Task: Add La Croix Key Lime Sparkling Water 8 Pack to the cart.
Action: Mouse moved to (60, 375)
Screenshot: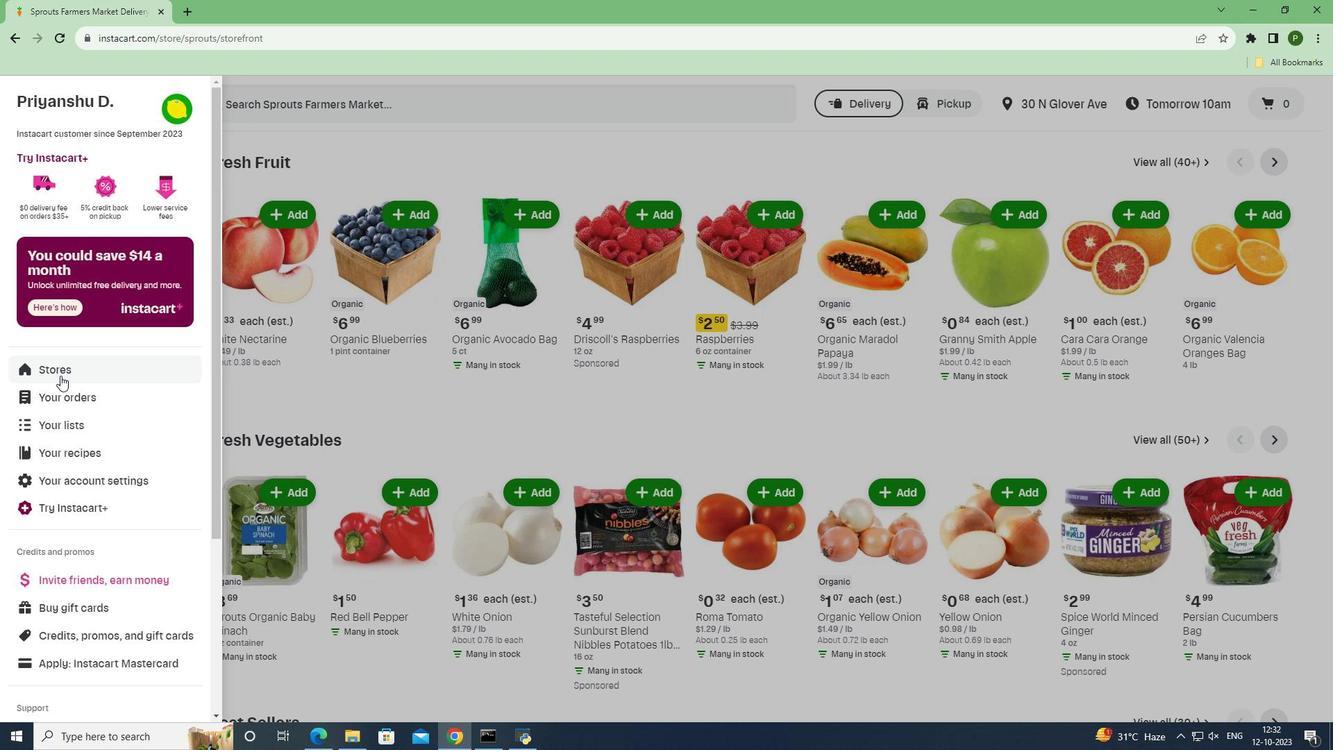 
Action: Mouse pressed left at (60, 375)
Screenshot: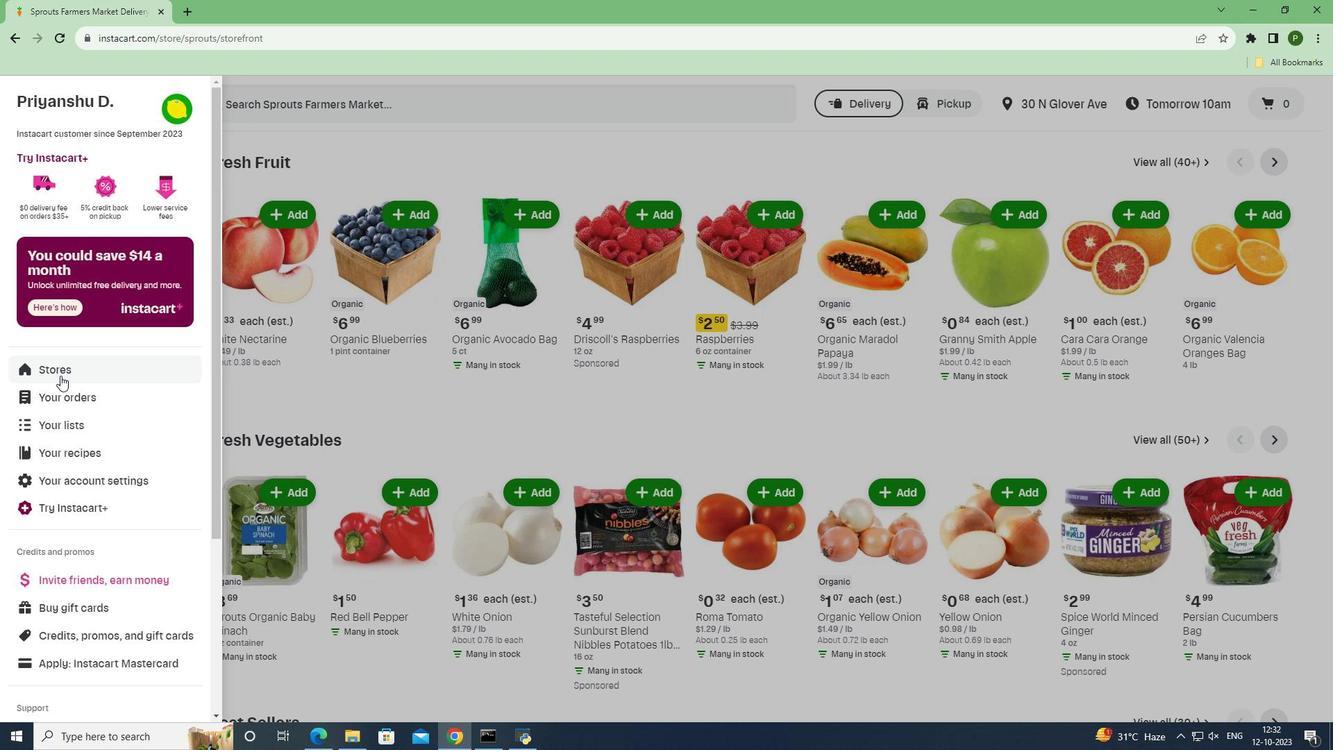 
Action: Mouse moved to (323, 161)
Screenshot: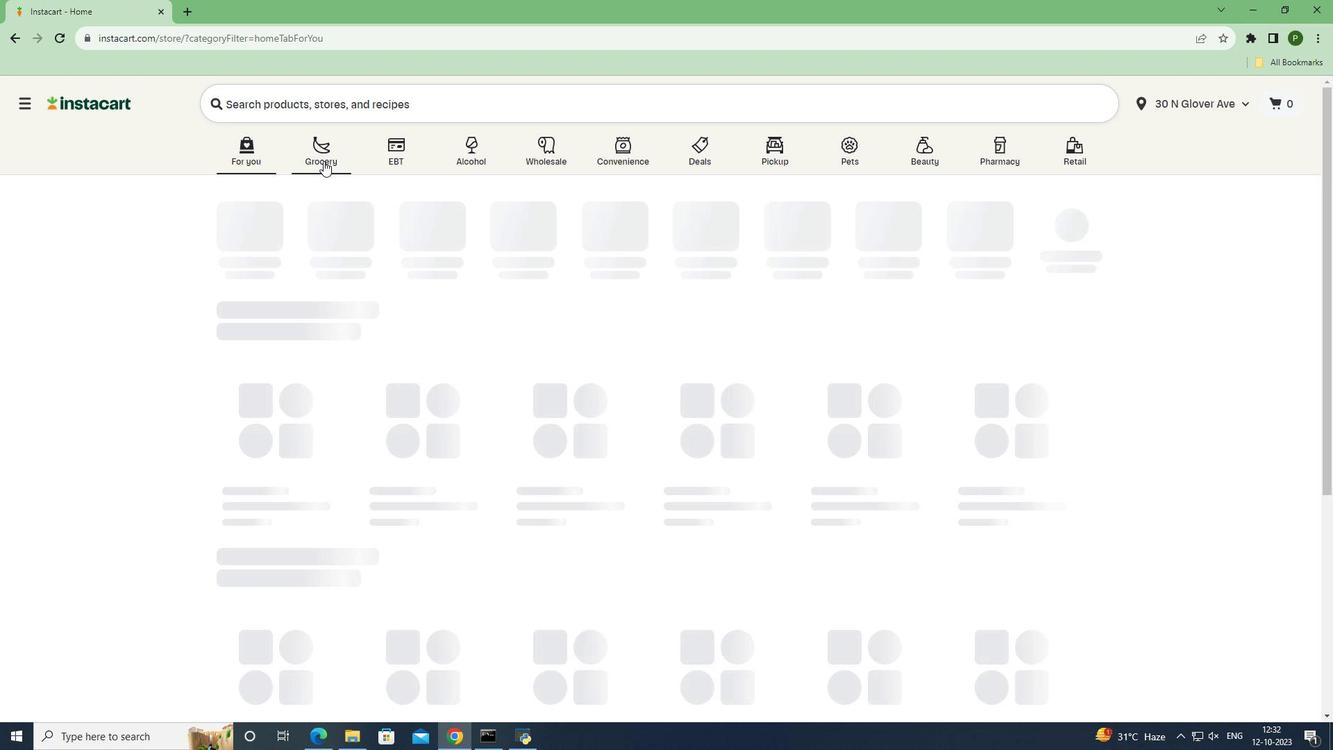 
Action: Mouse pressed left at (323, 161)
Screenshot: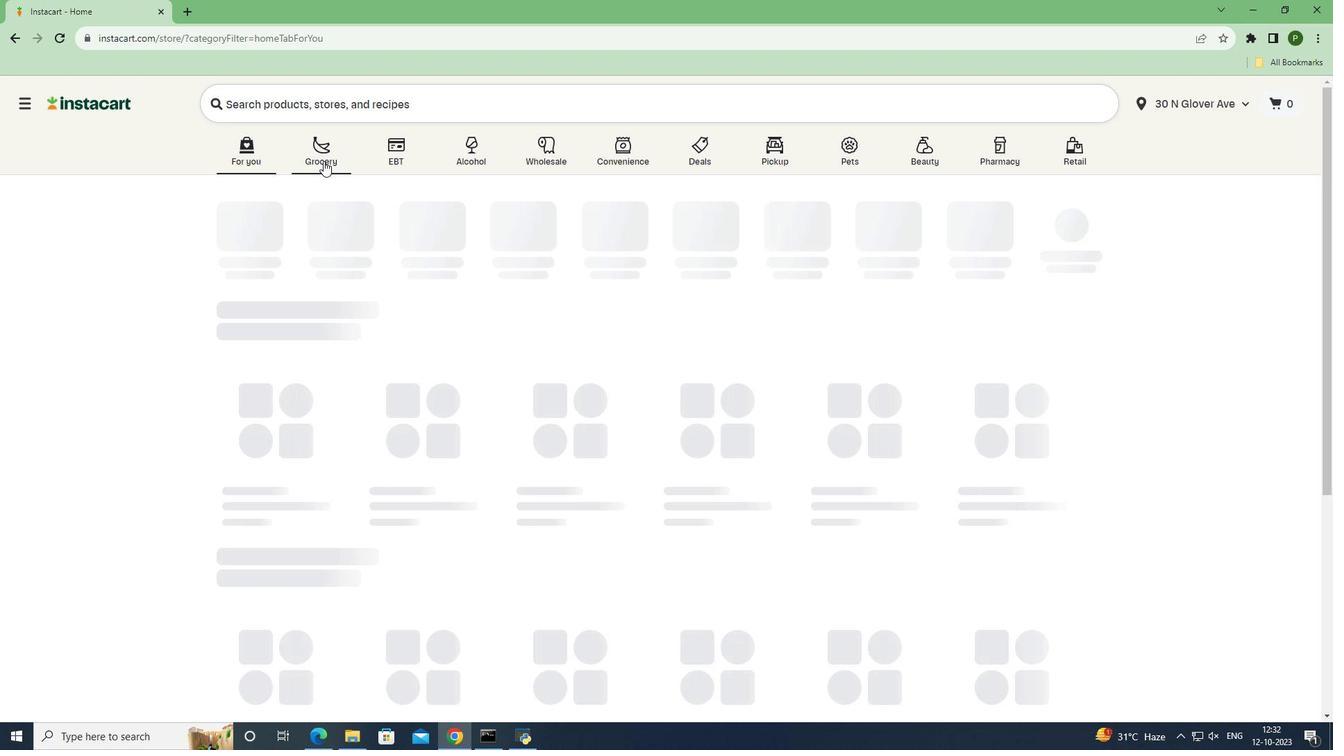 
Action: Mouse moved to (557, 328)
Screenshot: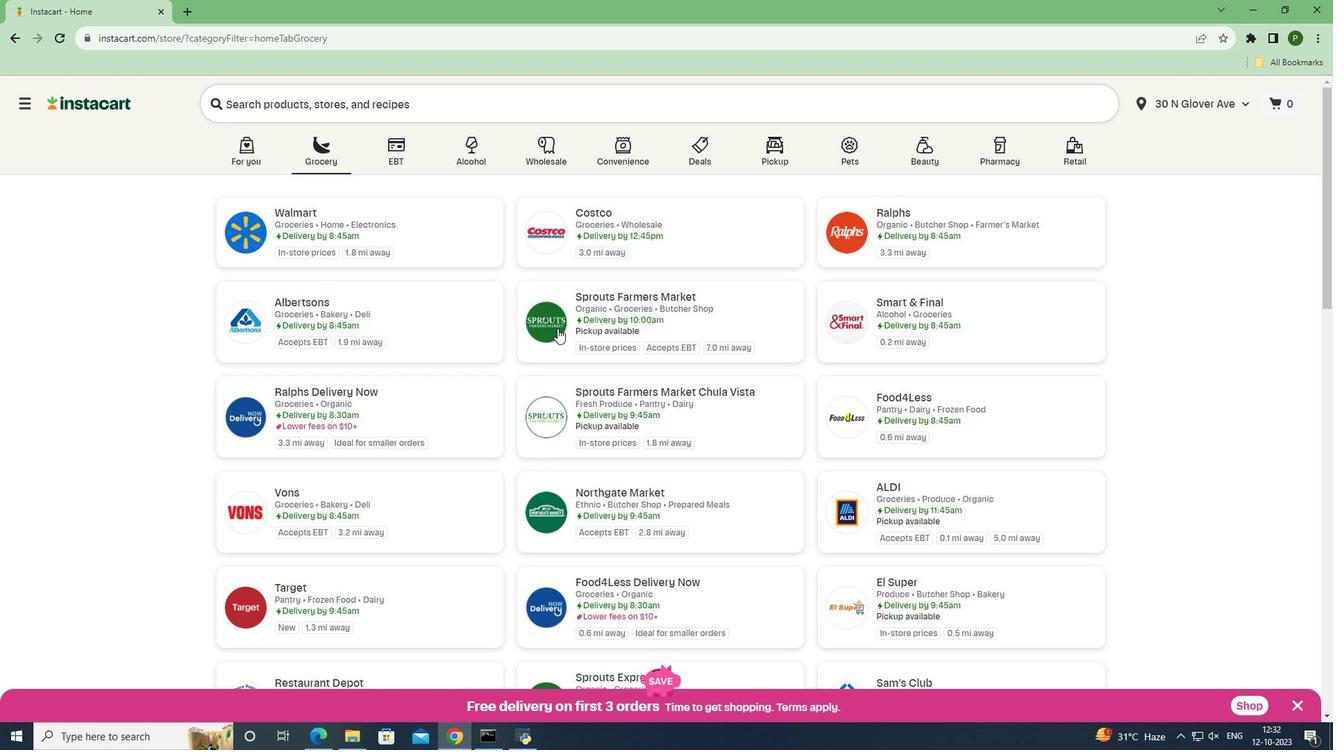 
Action: Mouse pressed left at (557, 328)
Screenshot: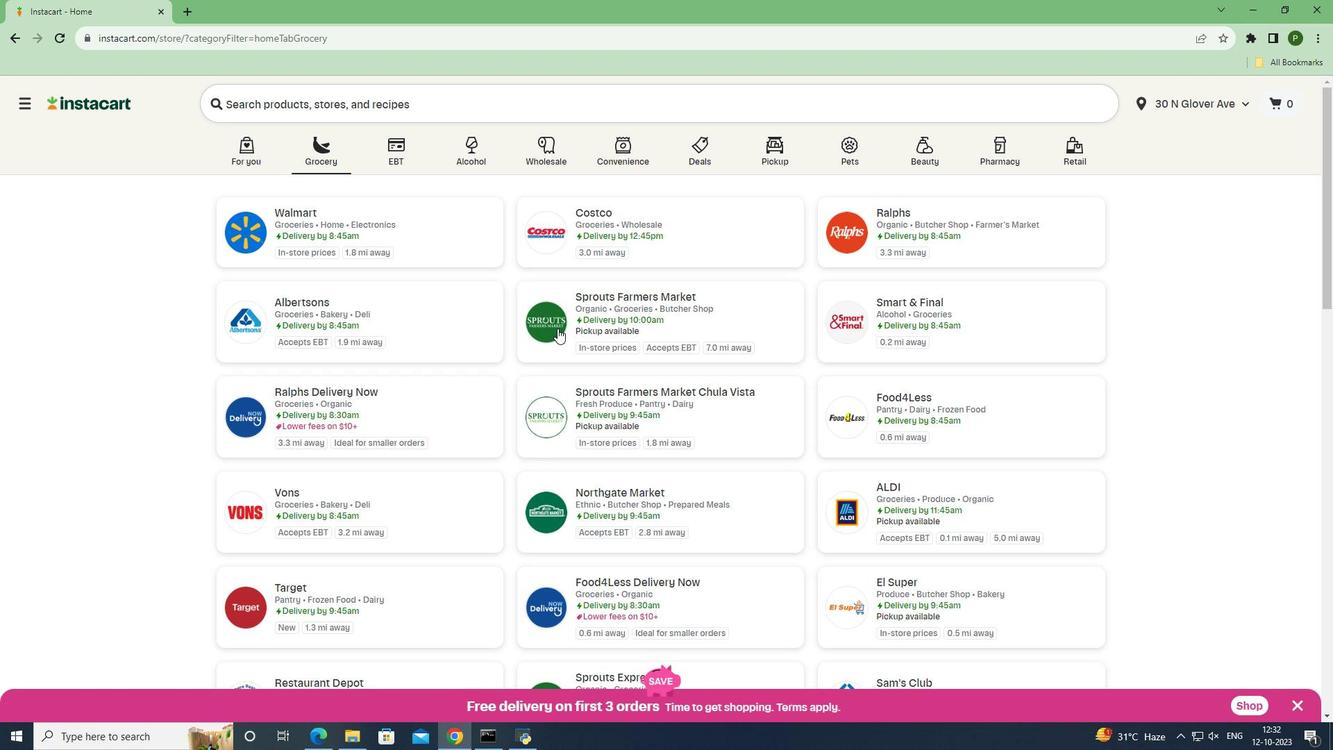 
Action: Mouse moved to (115, 477)
Screenshot: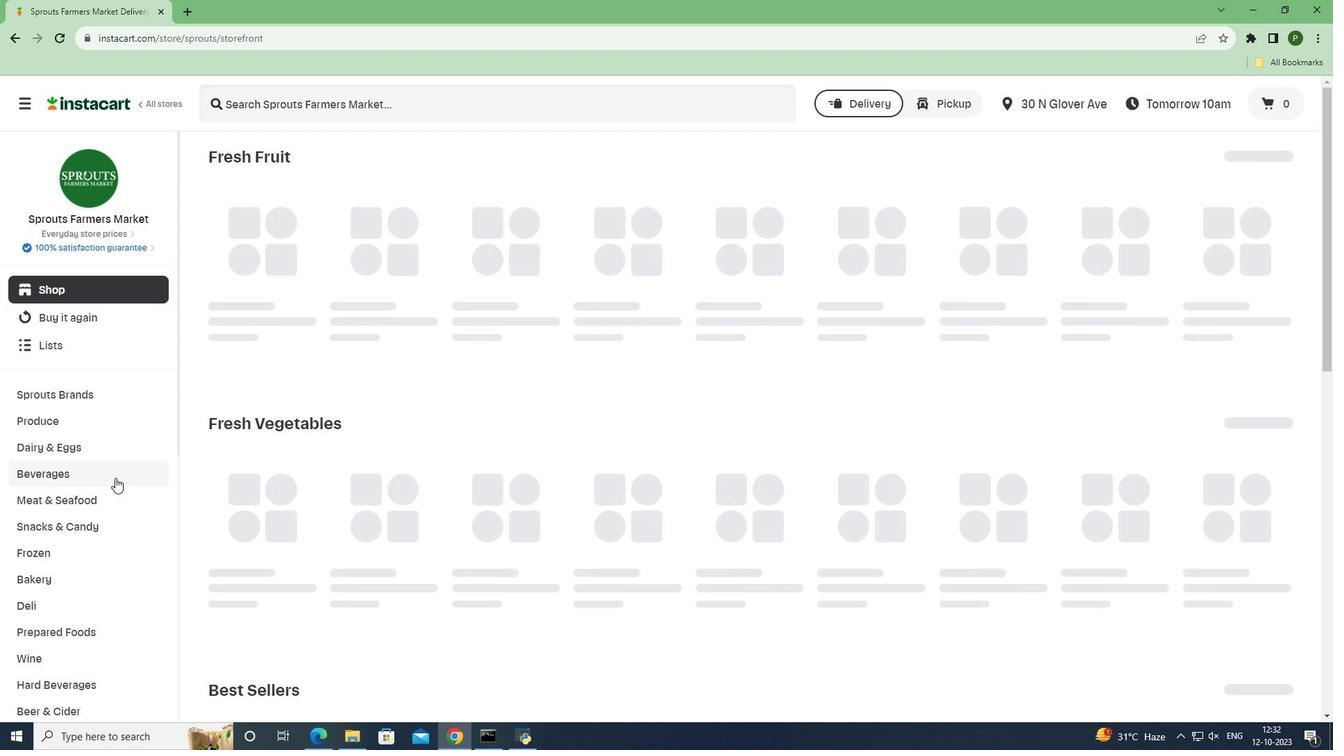
Action: Mouse pressed left at (115, 477)
Screenshot: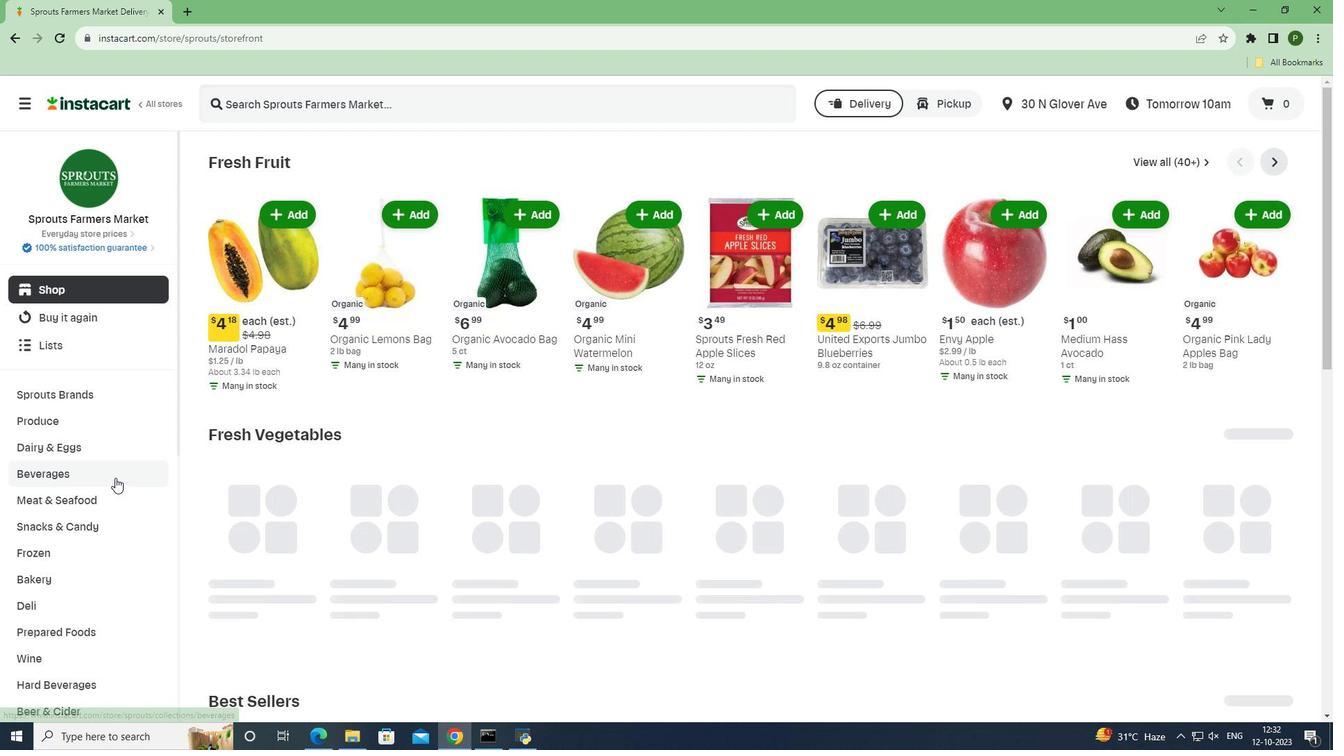 
Action: Mouse moved to (604, 206)
Screenshot: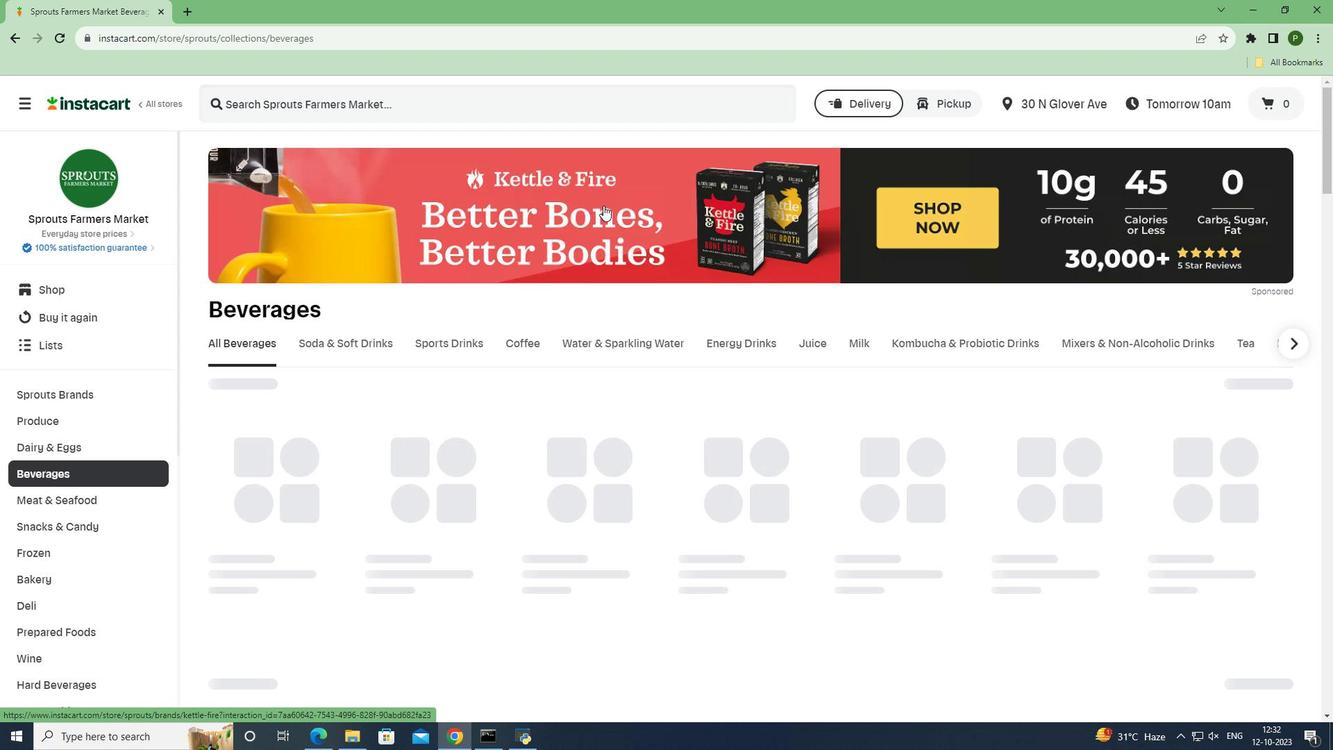 
Action: Mouse scrolled (604, 205) with delta (0, 0)
Screenshot: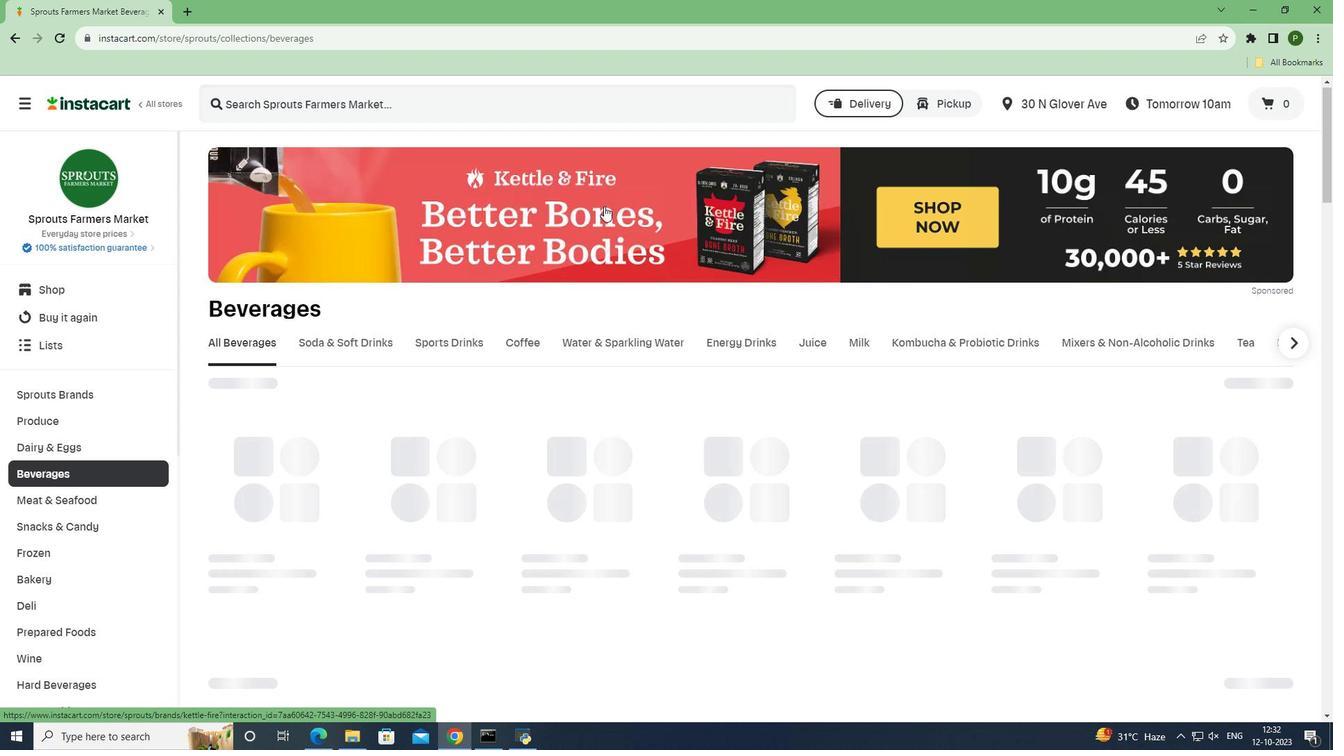 
Action: Mouse scrolled (604, 205) with delta (0, 0)
Screenshot: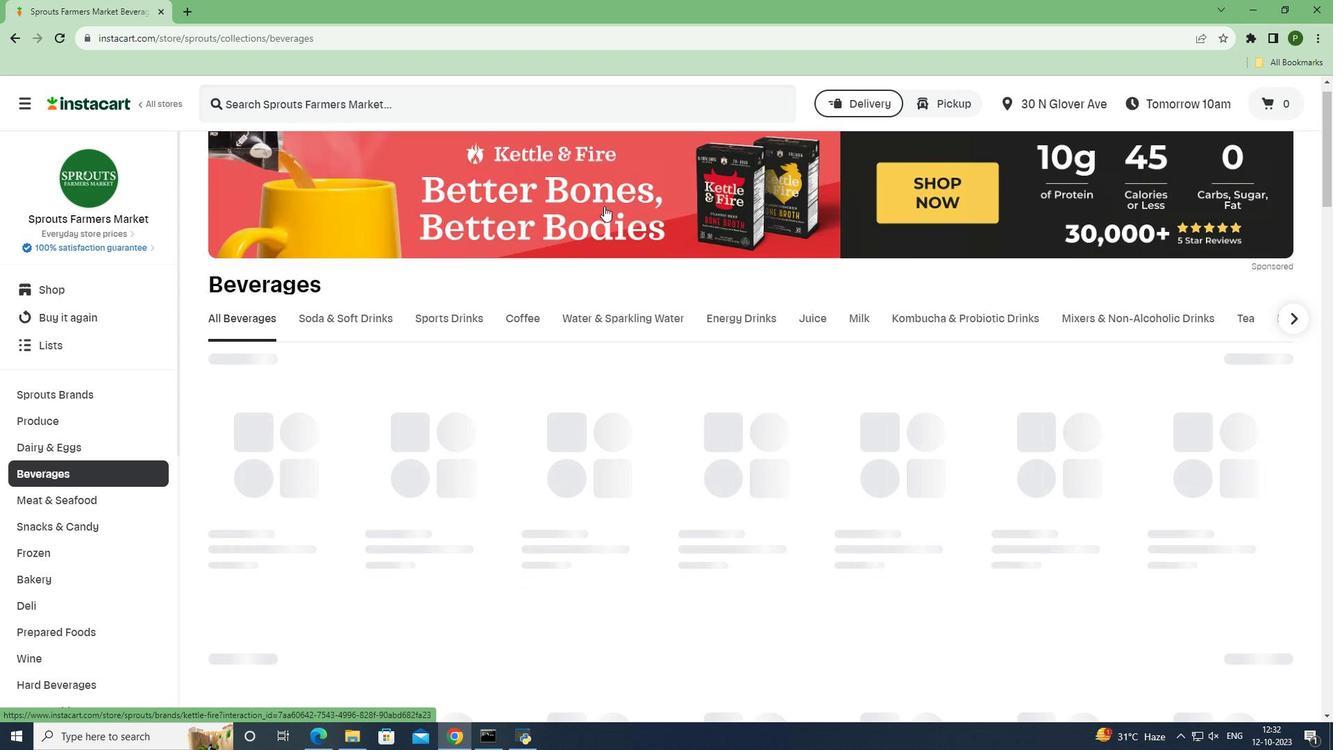 
Action: Mouse pressed left at (604, 206)
Screenshot: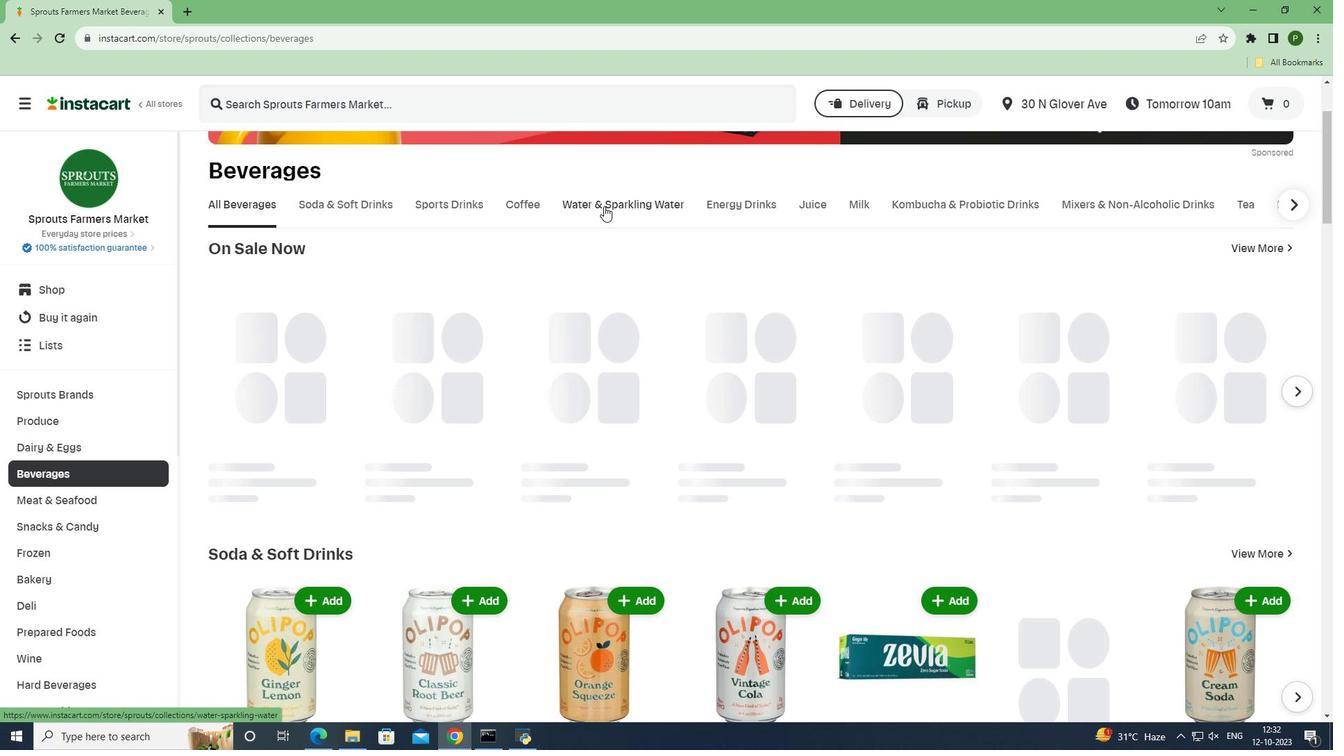 
Action: Mouse moved to (395, 105)
Screenshot: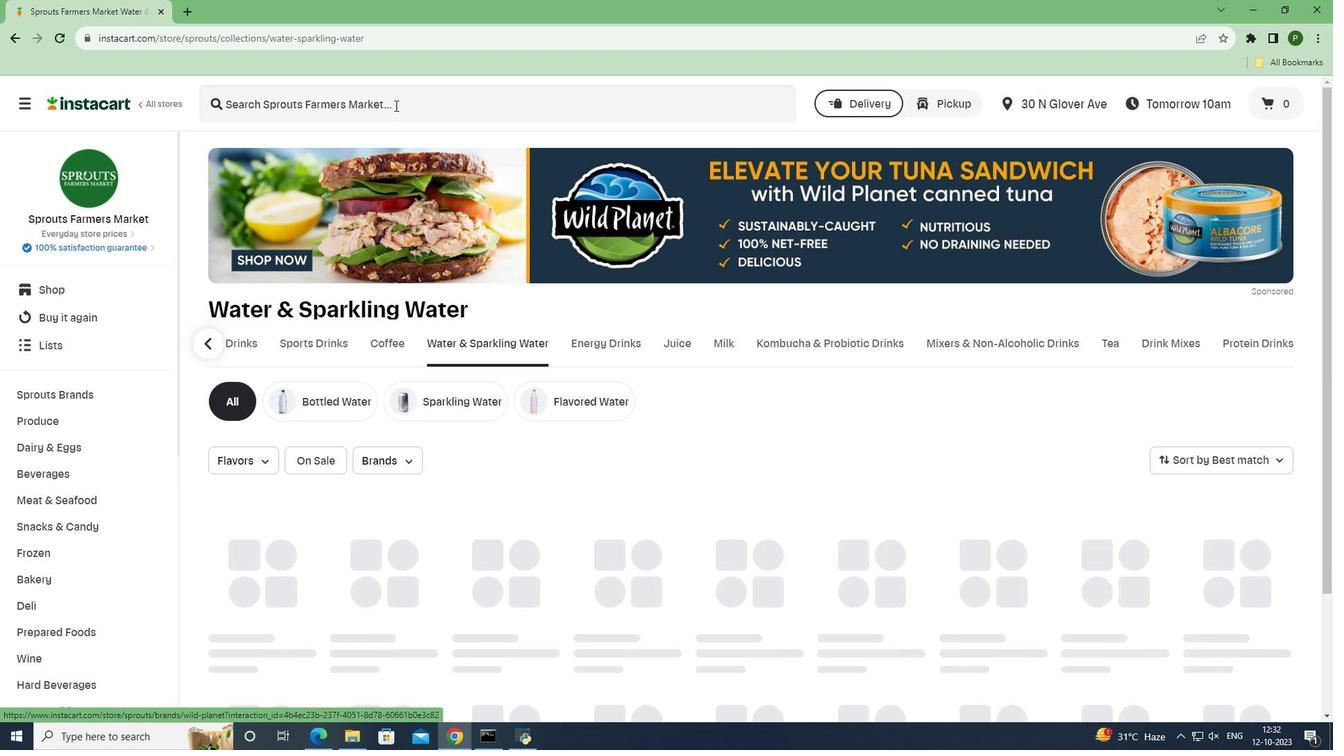 
Action: Mouse pressed left at (395, 105)
Screenshot: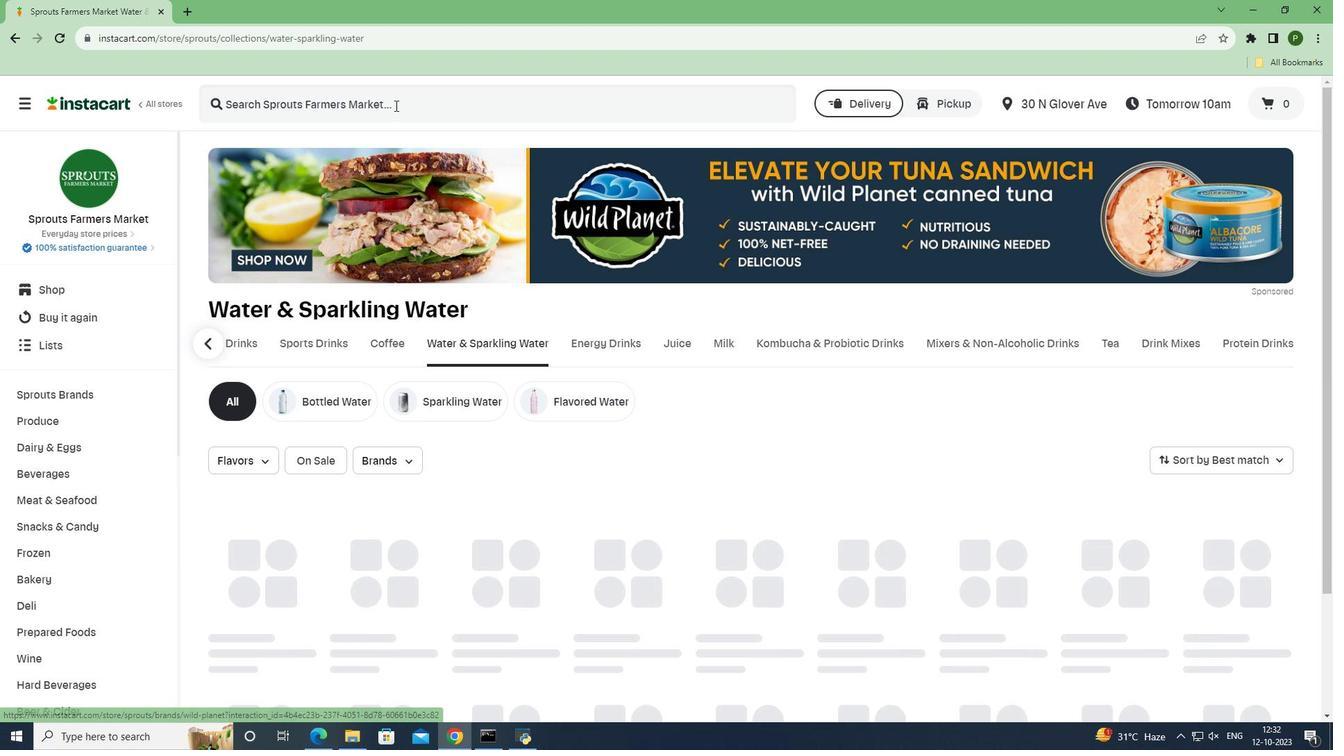 
Action: Key pressed <Key.caps_lock>L<Key.caps_lock>a<Key.space><Key.caps_lock>C<Key.caps_lock>roix<Key.space><Key.caps_lock>K<Key.caps_lock>ey<Key.space><Key.caps_lock>L<Key.caps_lock>ime<Key.space><Key.caps_lock>S<Key.caps_lock>parkling<Key.space><Key.caps_lock>W<Key.caps_lock>ater<Key.space>8<Key.space><Key.caps_lock>P<Key.caps_lock>ack<Key.space><Key.enter>
Screenshot: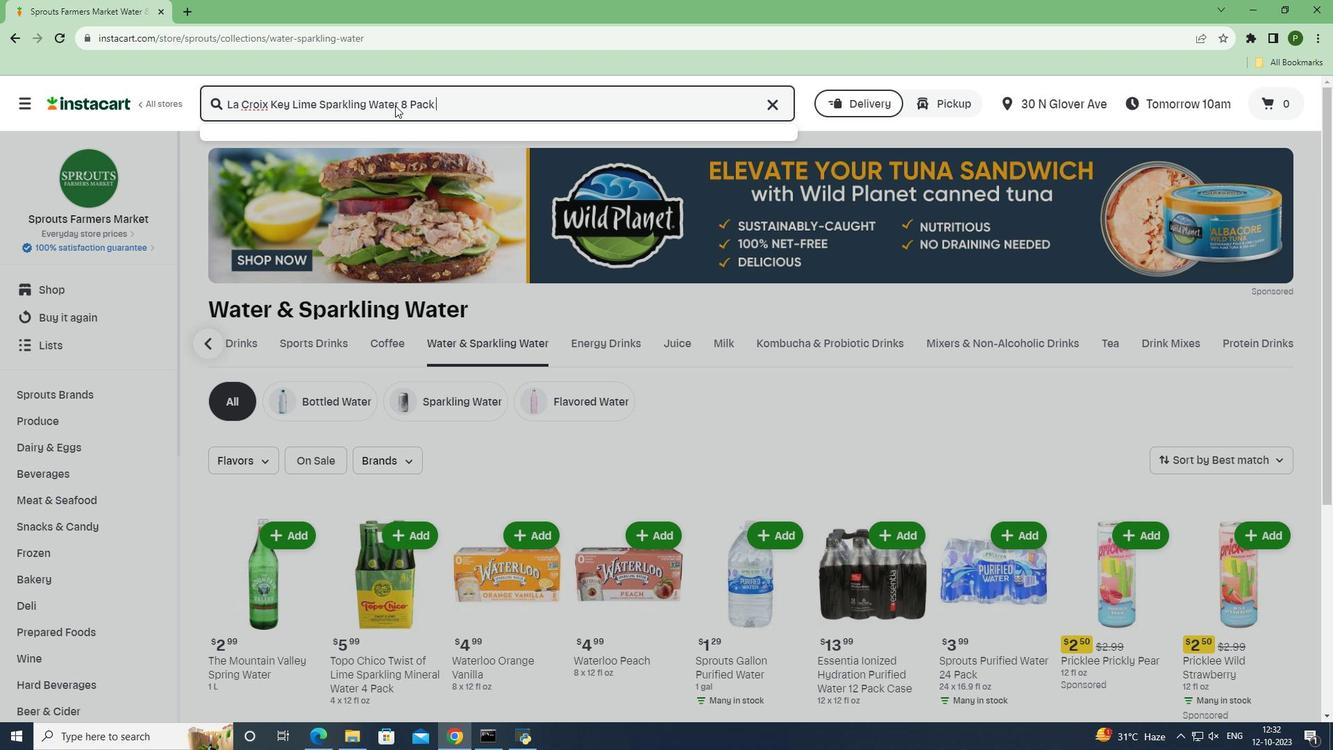 
Action: Mouse moved to (432, 300)
Screenshot: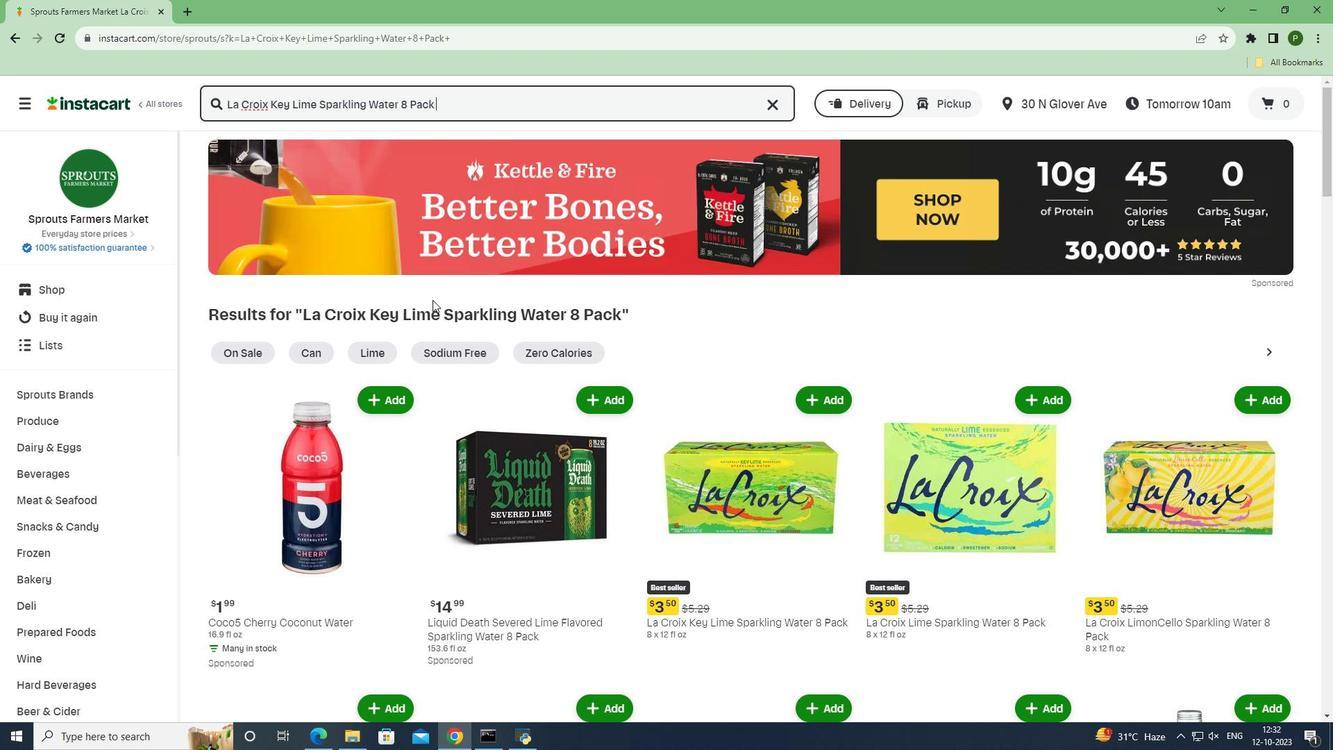 
Action: Mouse scrolled (432, 299) with delta (0, 0)
Screenshot: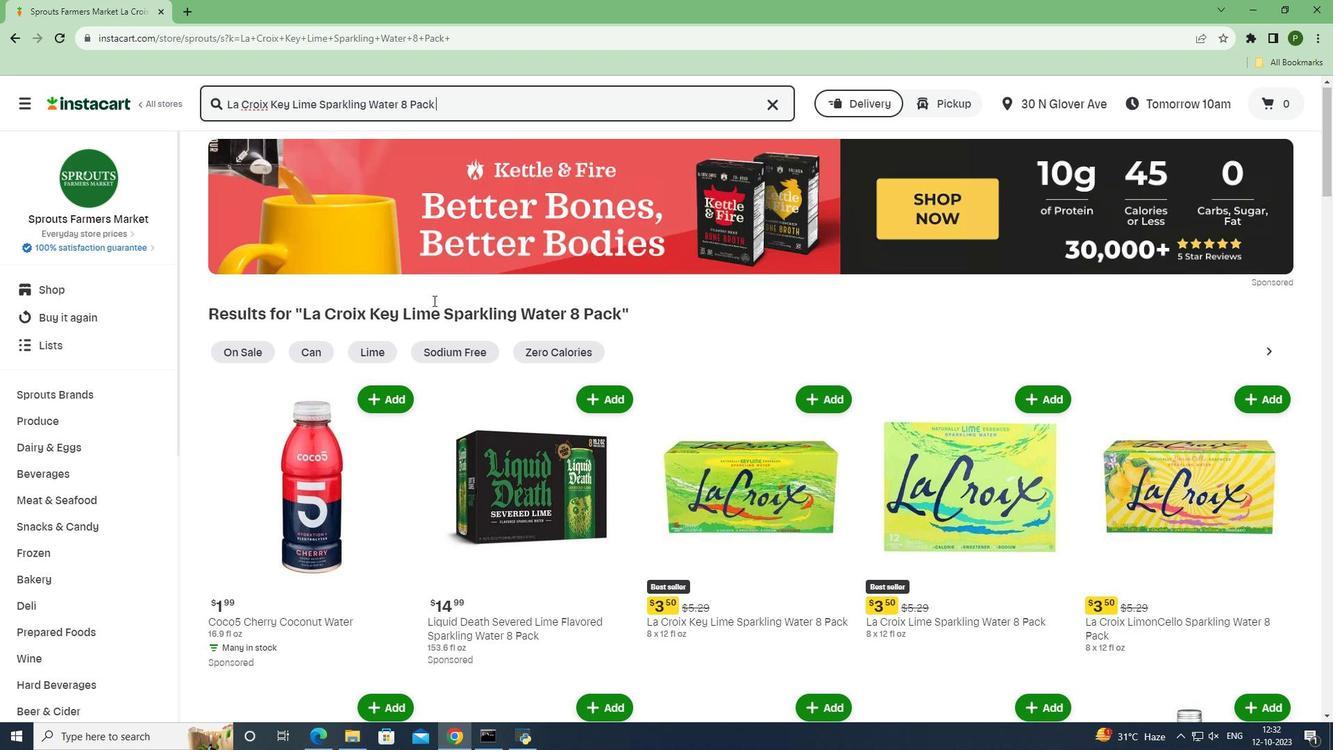 
Action: Mouse moved to (433, 300)
Screenshot: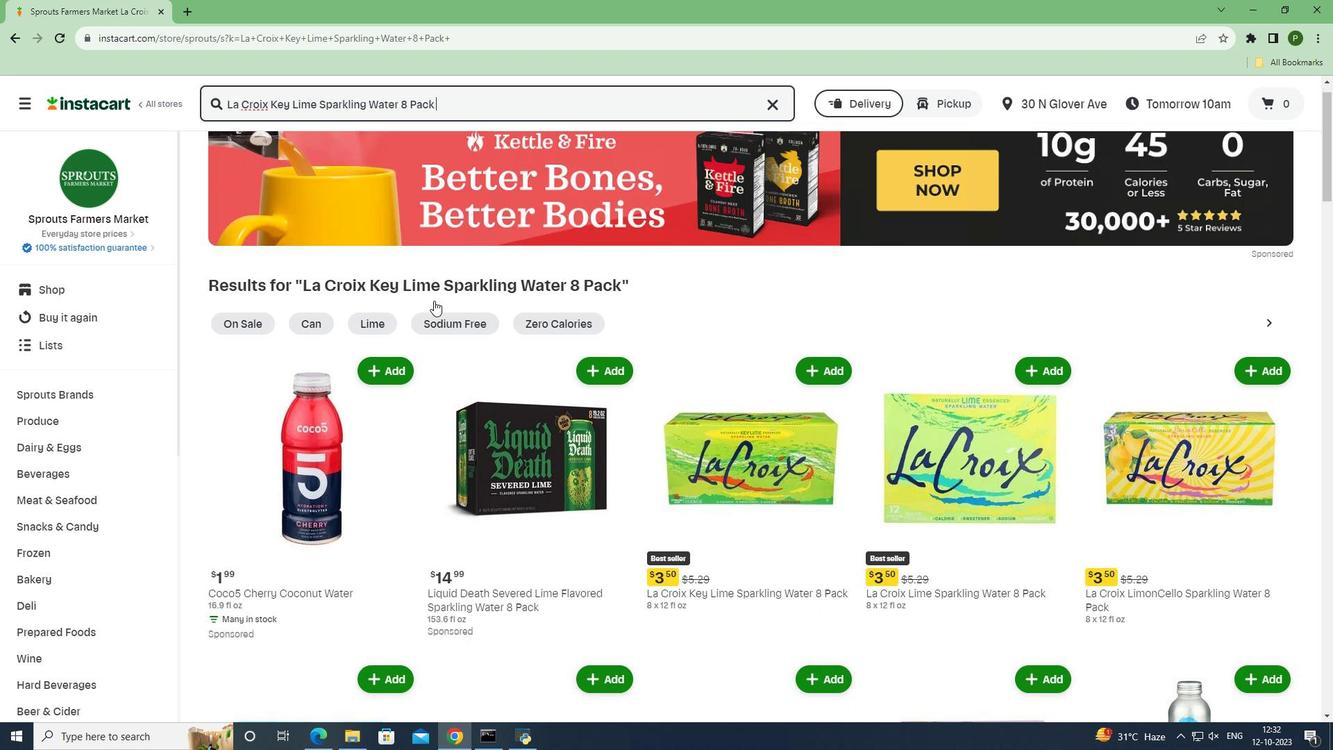 
Action: Mouse scrolled (433, 300) with delta (0, 0)
Screenshot: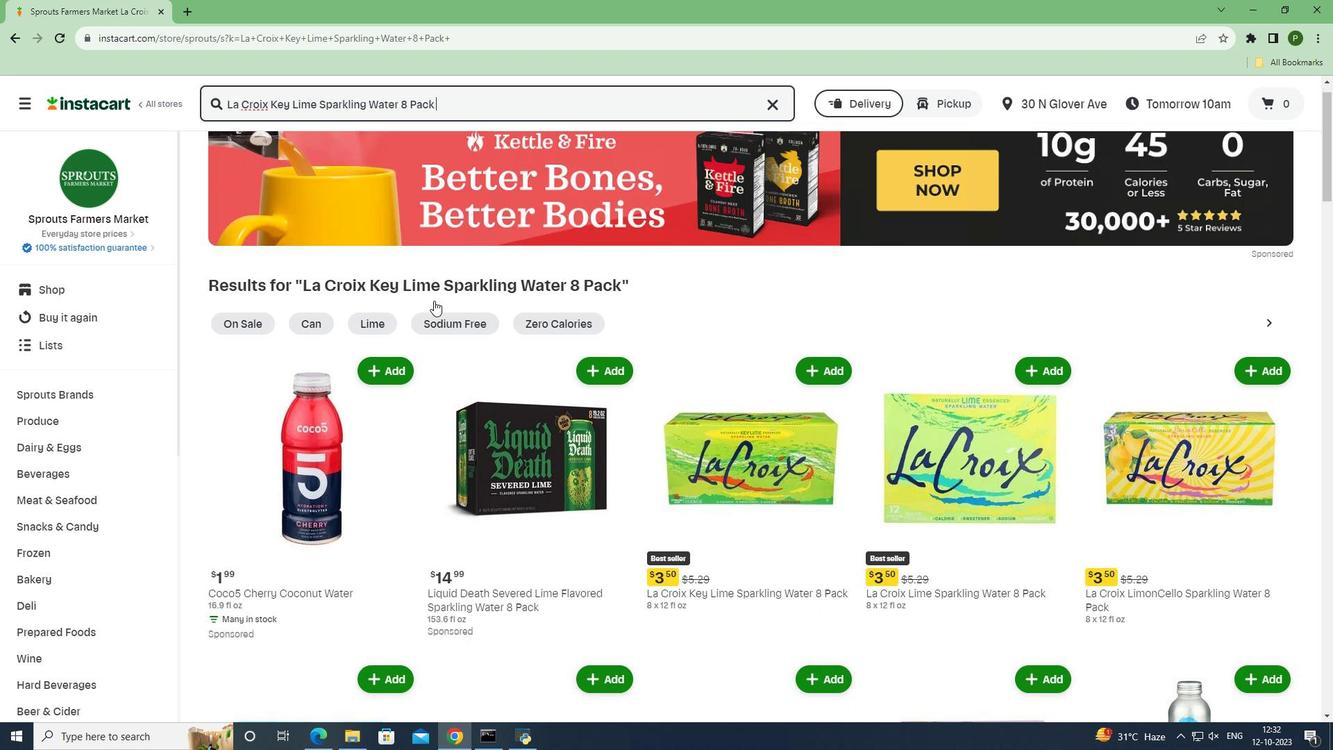 
Action: Mouse scrolled (433, 300) with delta (0, 0)
Screenshot: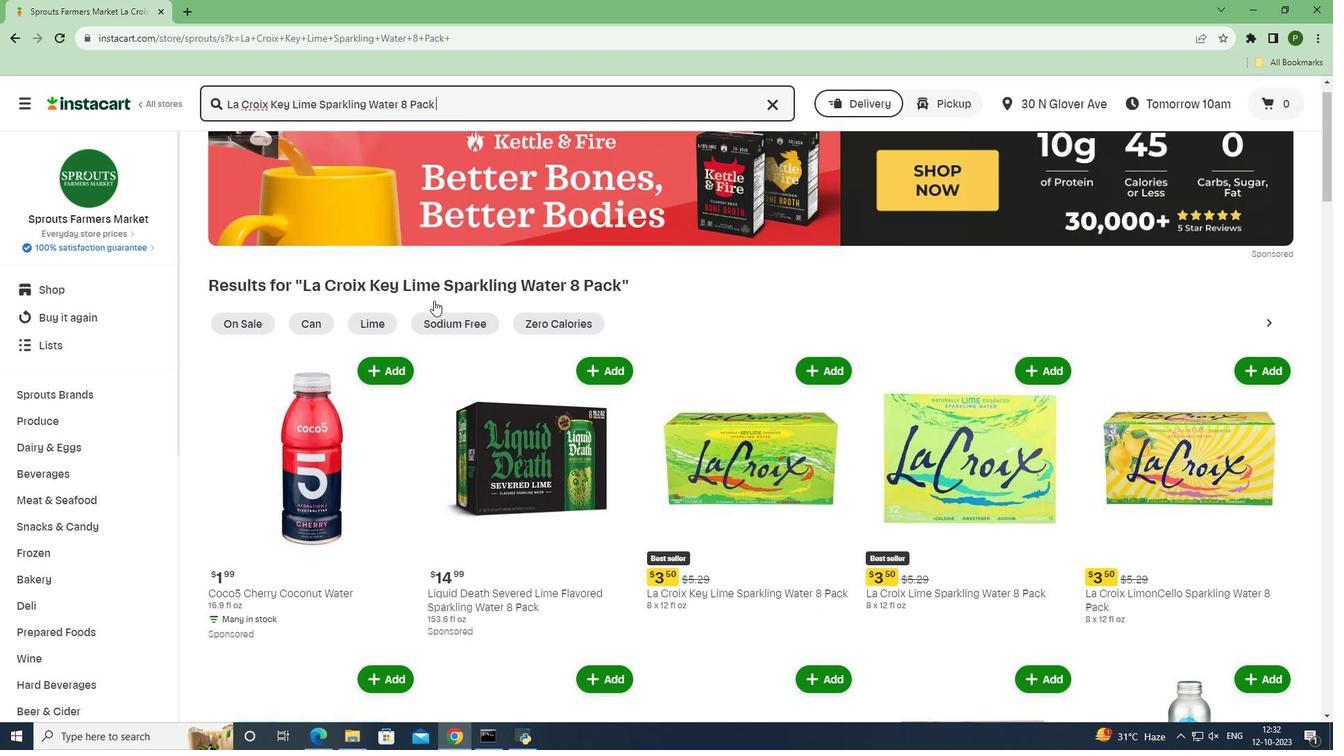 
Action: Mouse moved to (813, 193)
Screenshot: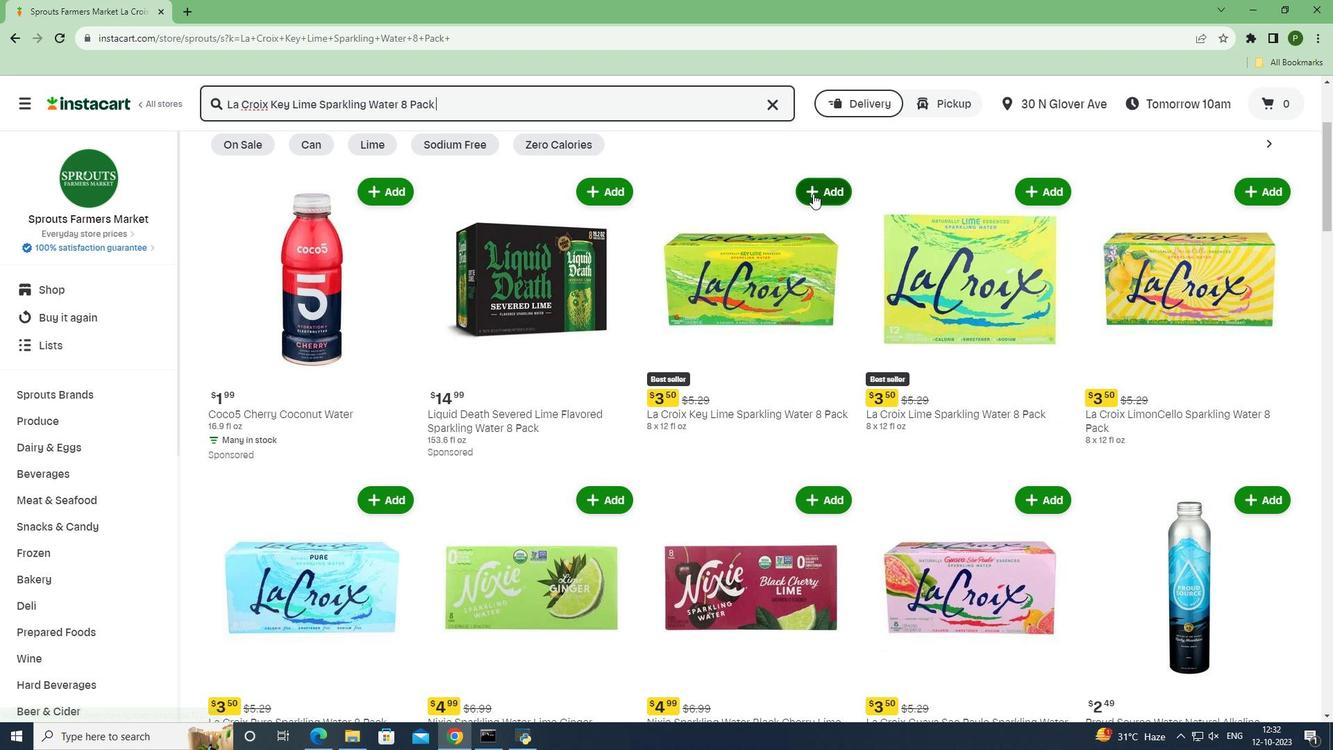 
Action: Mouse pressed left at (813, 193)
Screenshot: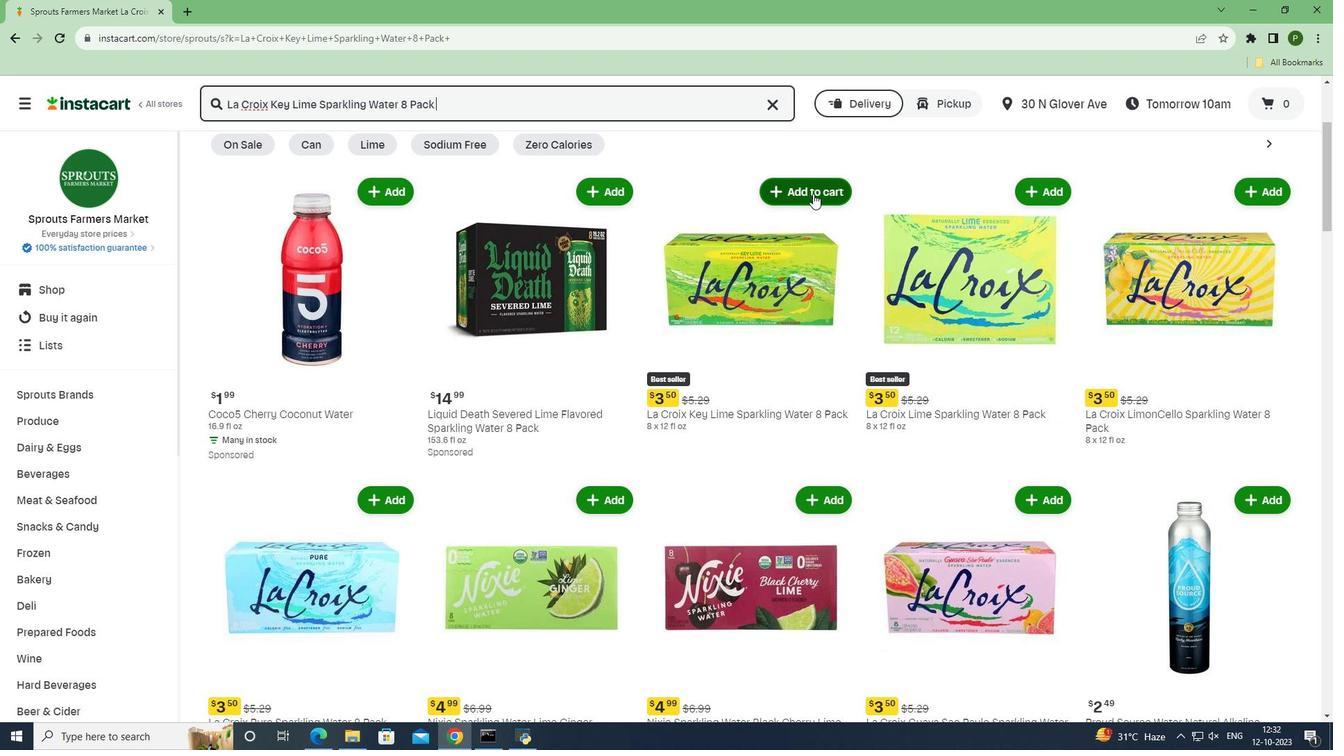 
Action: Mouse moved to (857, 252)
Screenshot: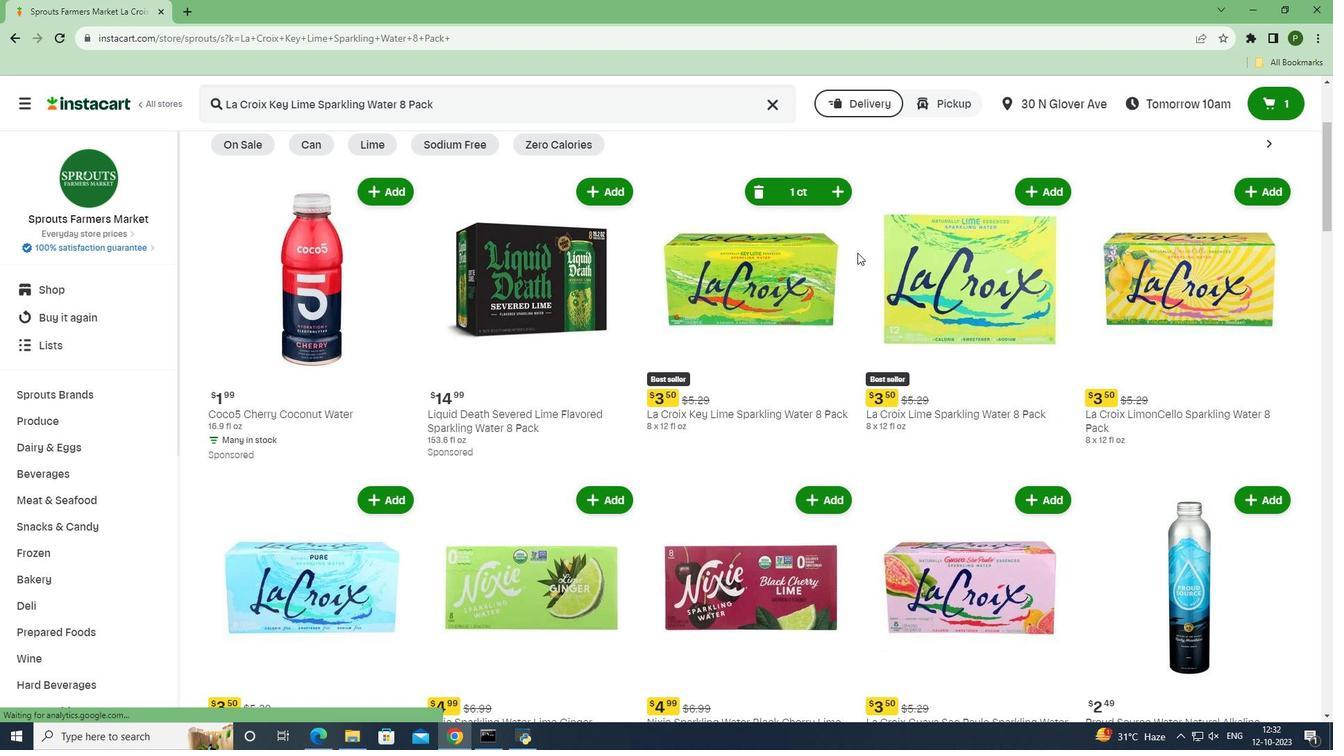 
